 Task: Add the task  Implement a new cloud-based performance management system for a company to the section Rocket Run in the project ClickTech and add a Due Date to the respective task as 2023/08/25
Action: Mouse moved to (97, 270)
Screenshot: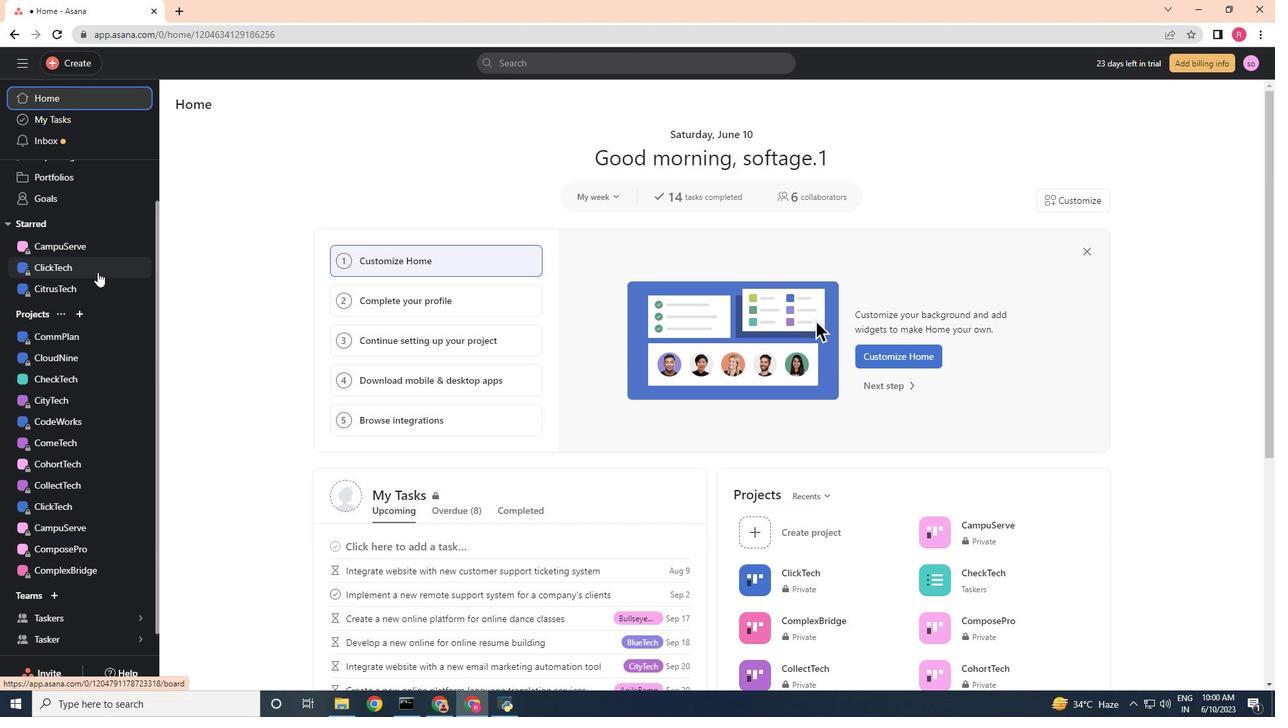 
Action: Mouse pressed left at (97, 270)
Screenshot: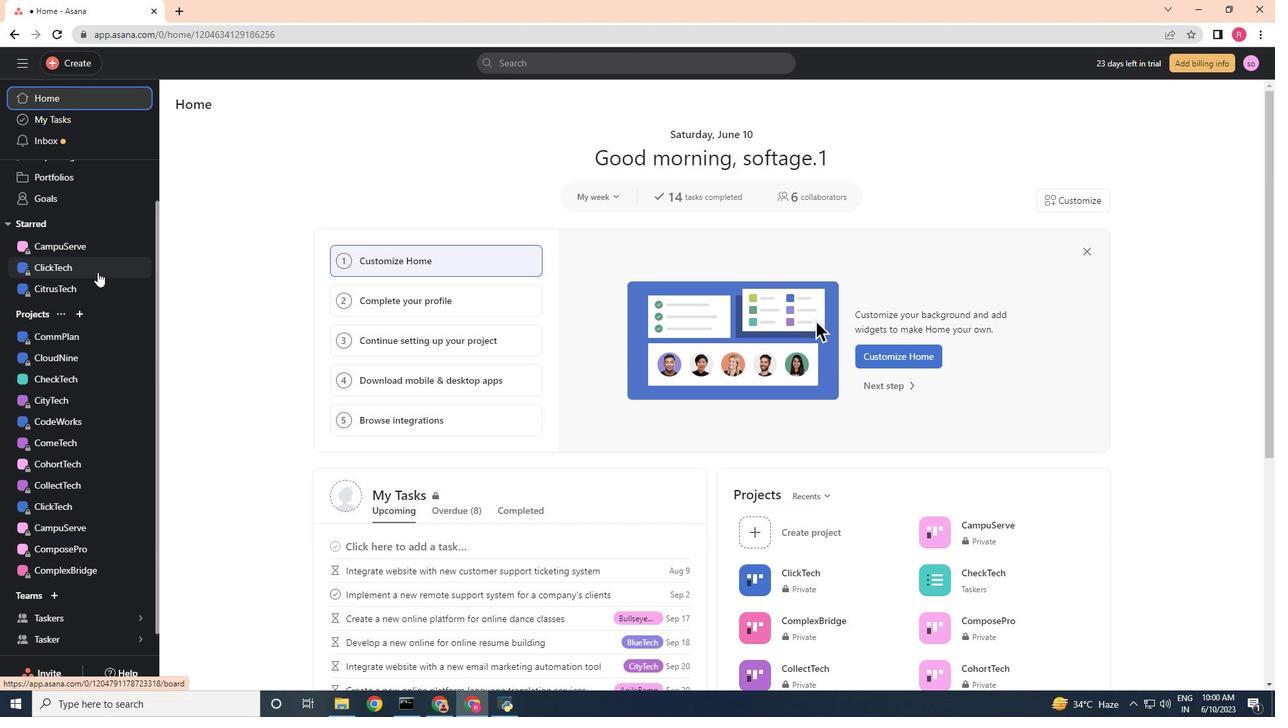 
Action: Mouse moved to (606, 682)
Screenshot: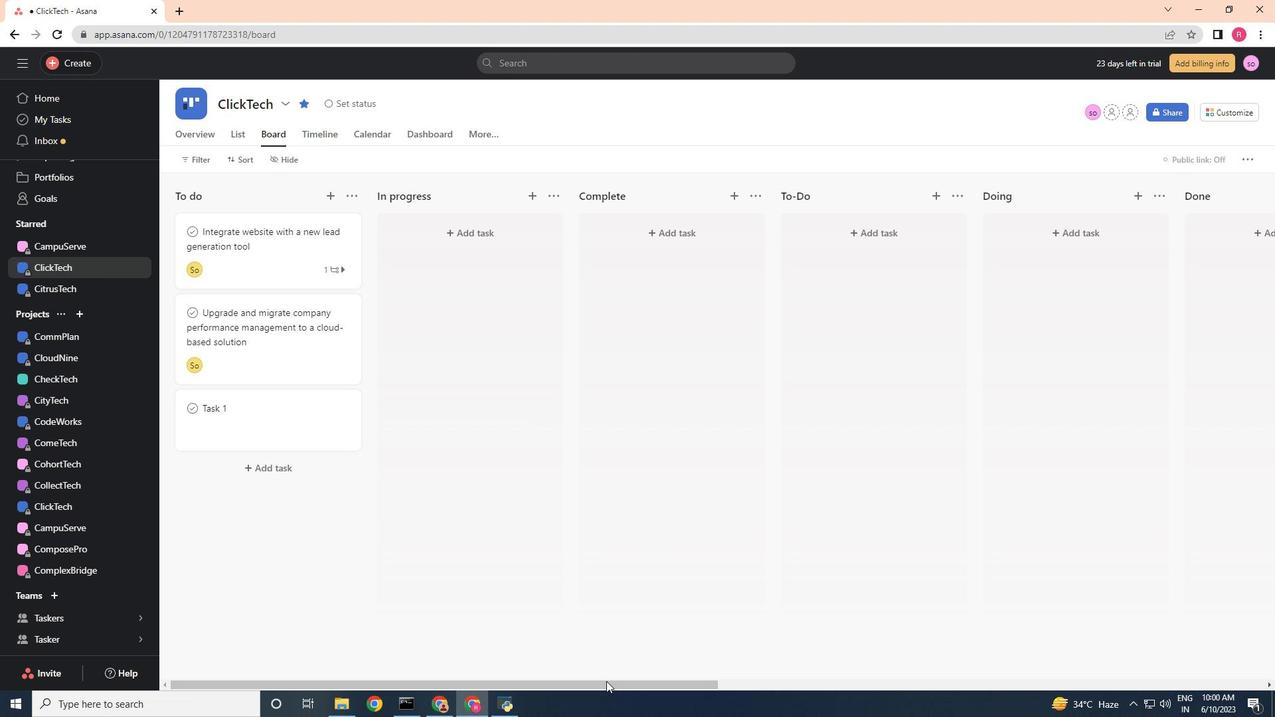 
Action: Mouse pressed left at (606, 682)
Screenshot: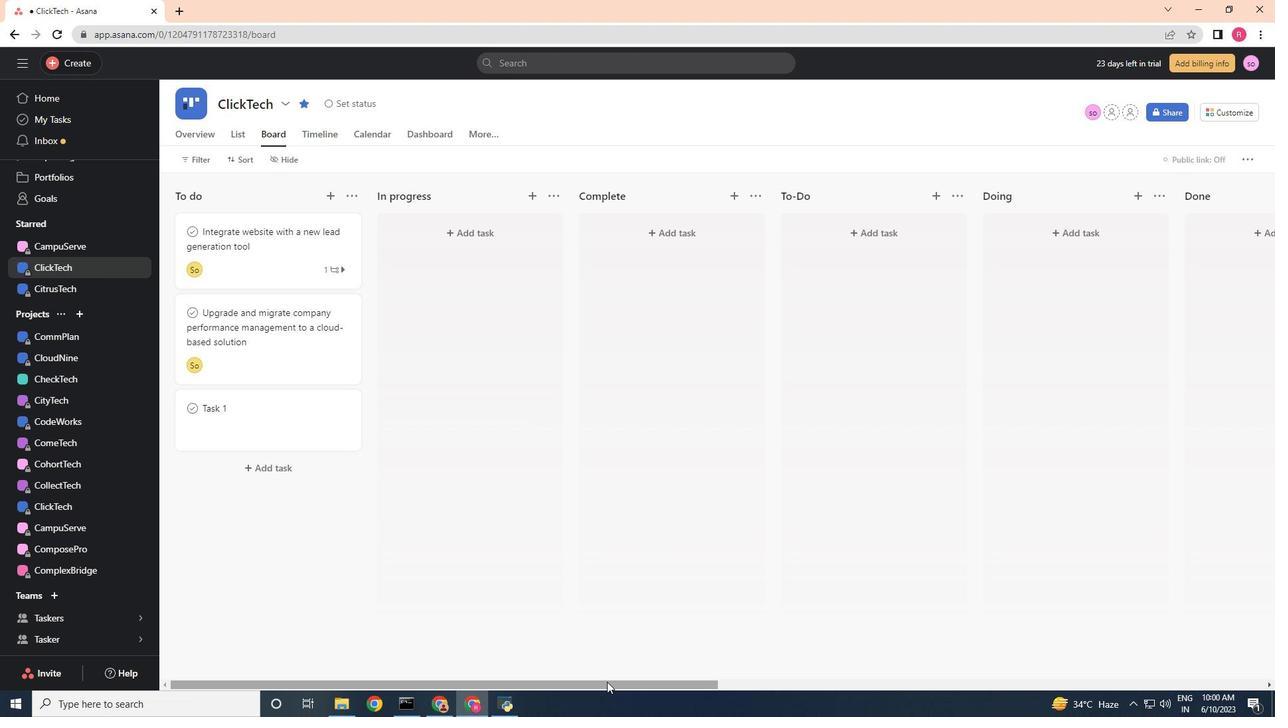 
Action: Mouse moved to (802, 340)
Screenshot: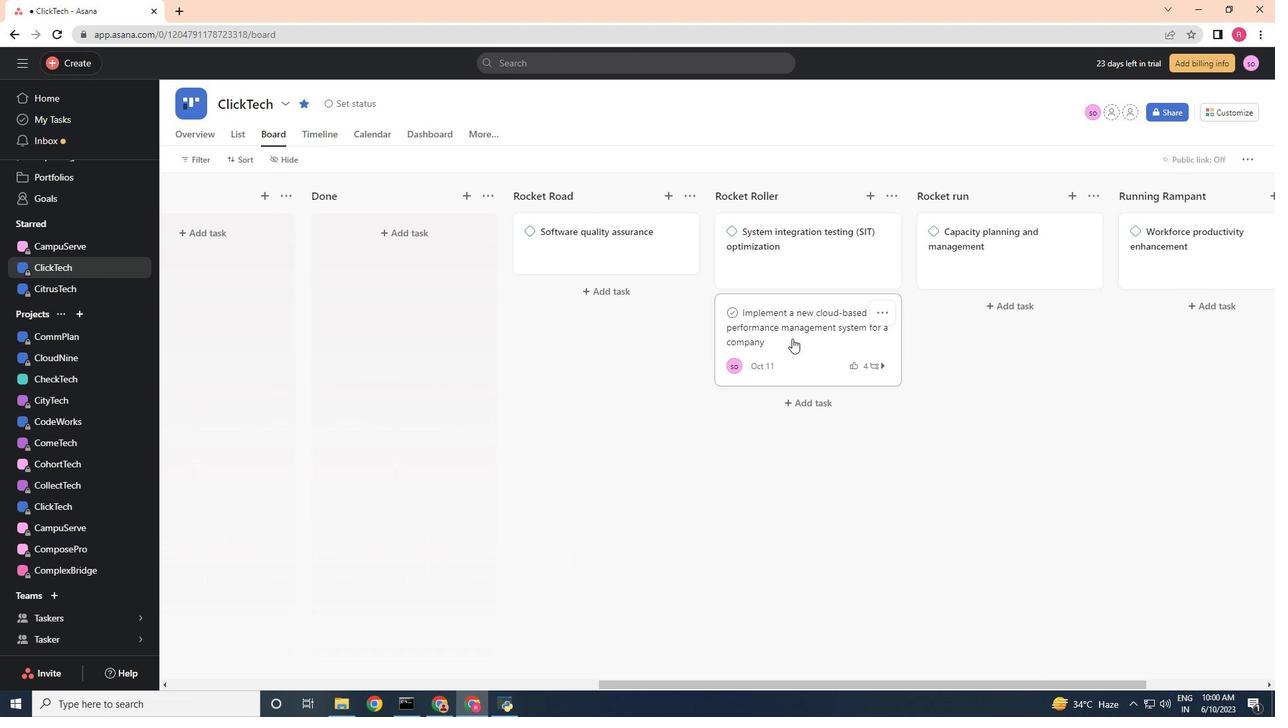 
Action: Mouse pressed left at (802, 340)
Screenshot: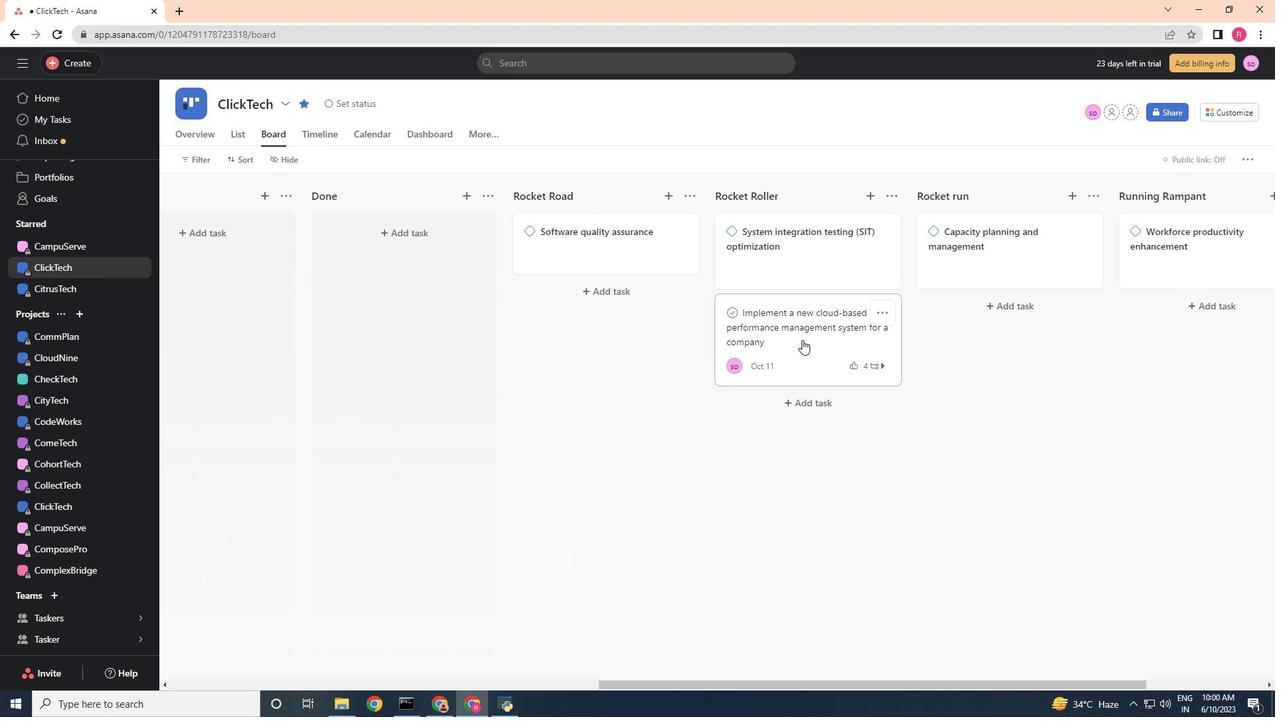 
Action: Mouse moved to (962, 369)
Screenshot: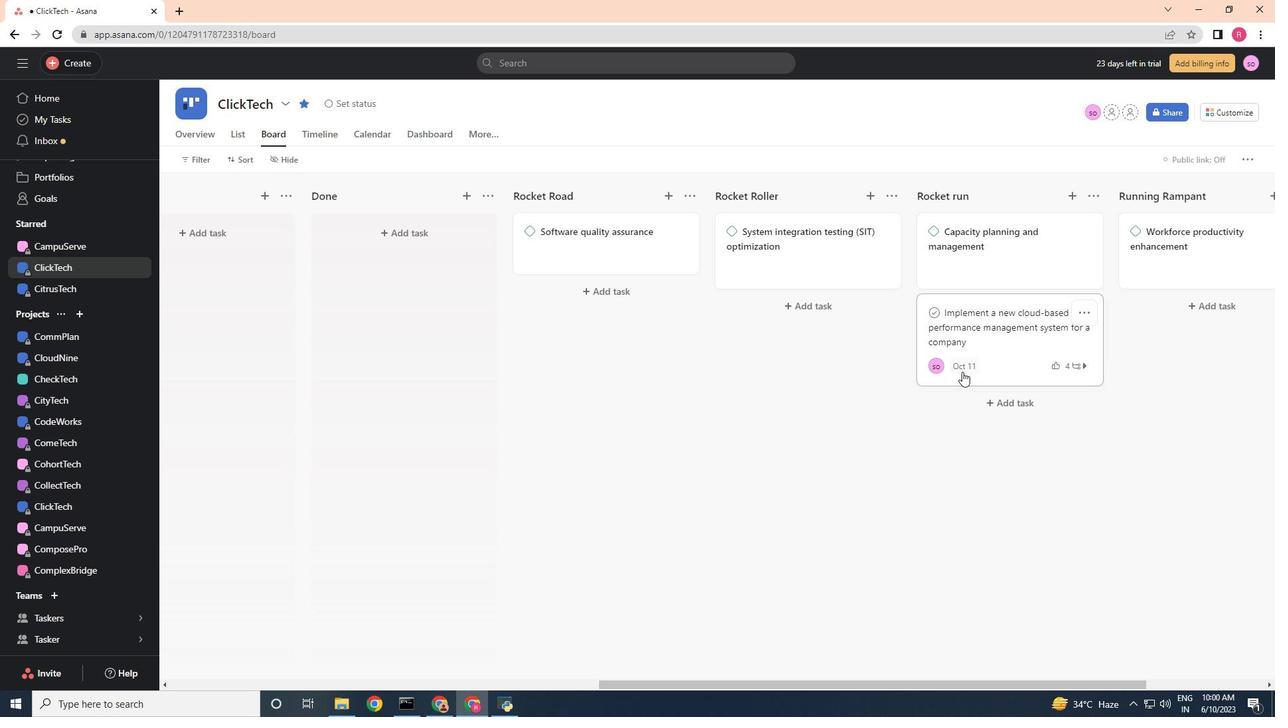 
Action: Mouse pressed left at (962, 369)
Screenshot: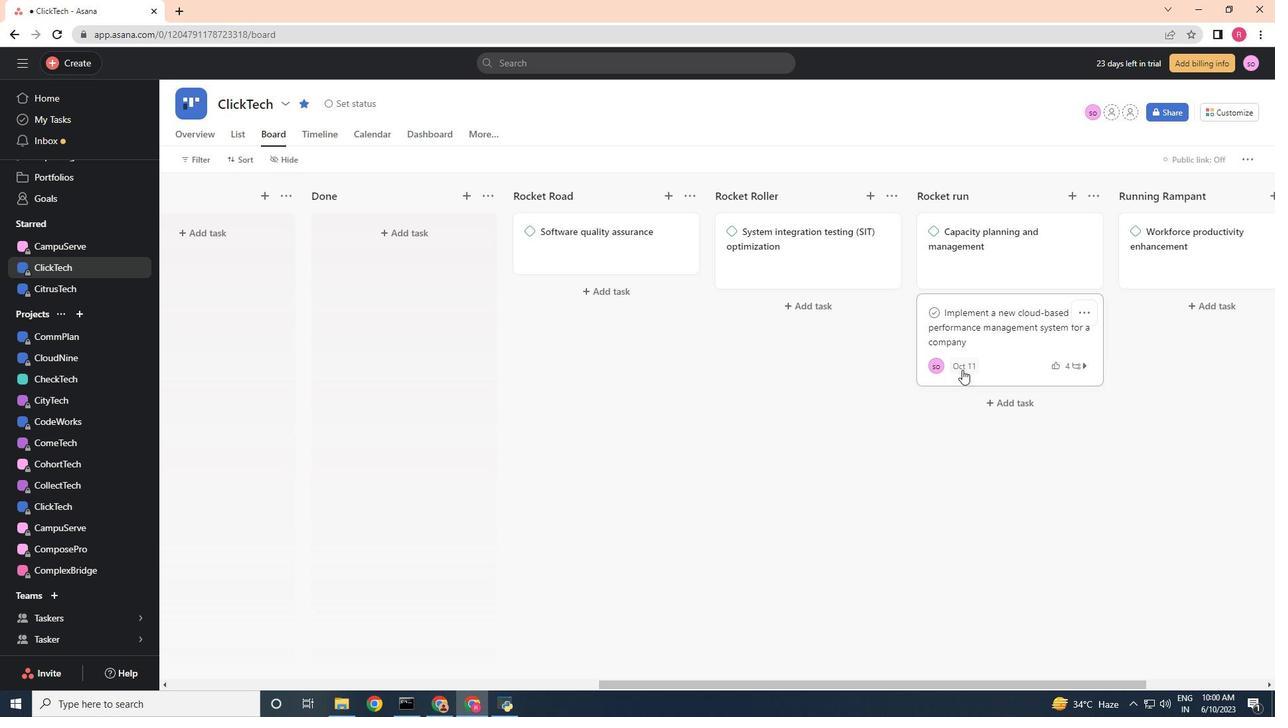 
Action: Mouse moved to (1104, 399)
Screenshot: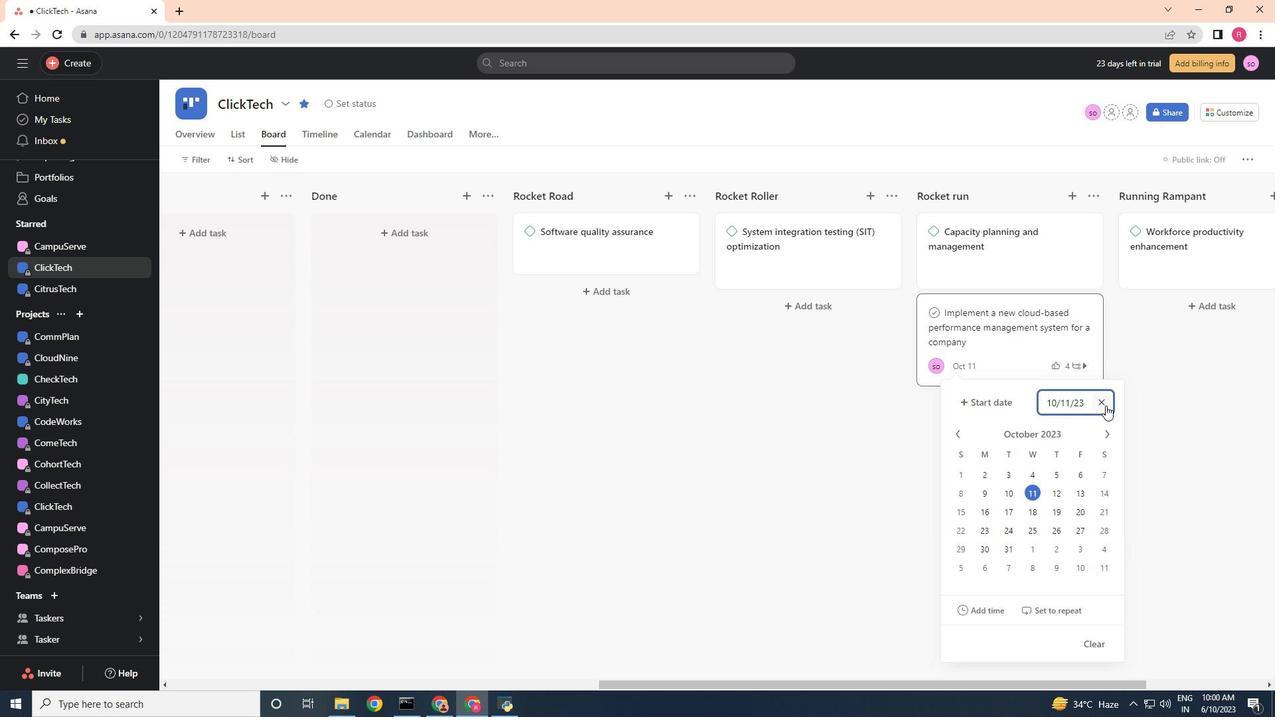 
Action: Mouse pressed left at (1104, 399)
Screenshot: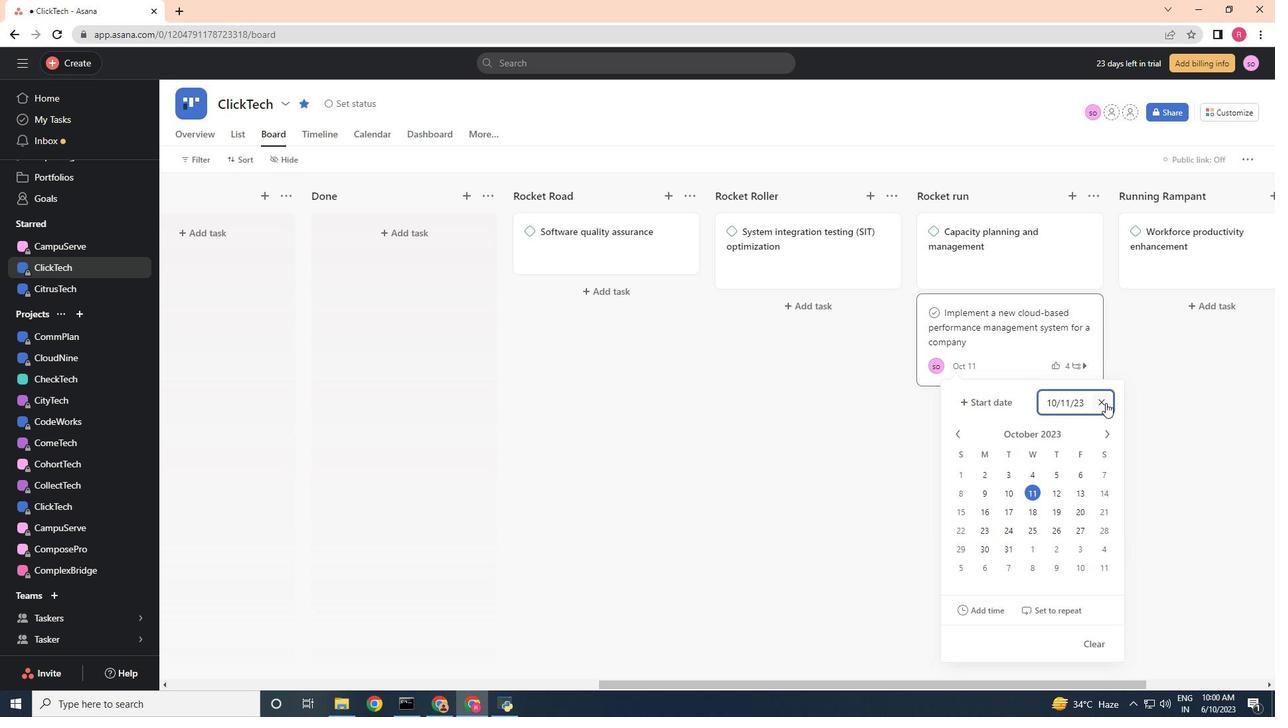 
Action: Mouse moved to (1105, 429)
Screenshot: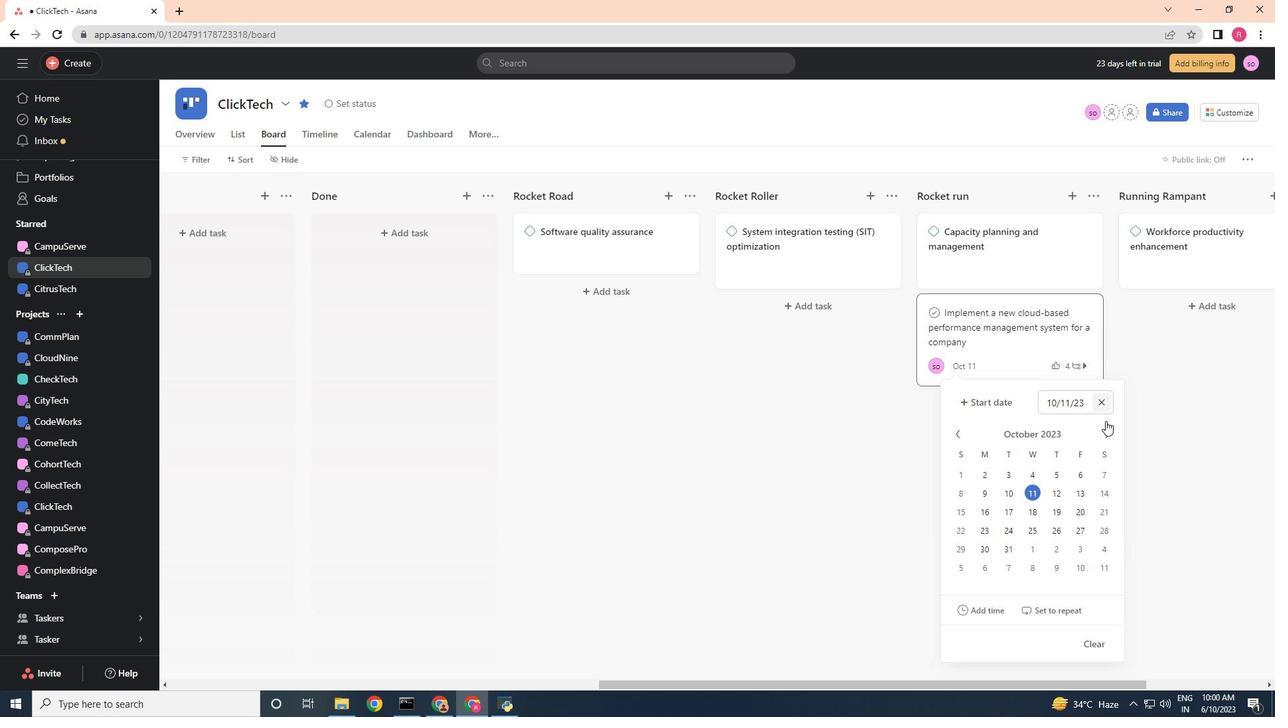 
Action: Mouse pressed left at (1105, 429)
Screenshot: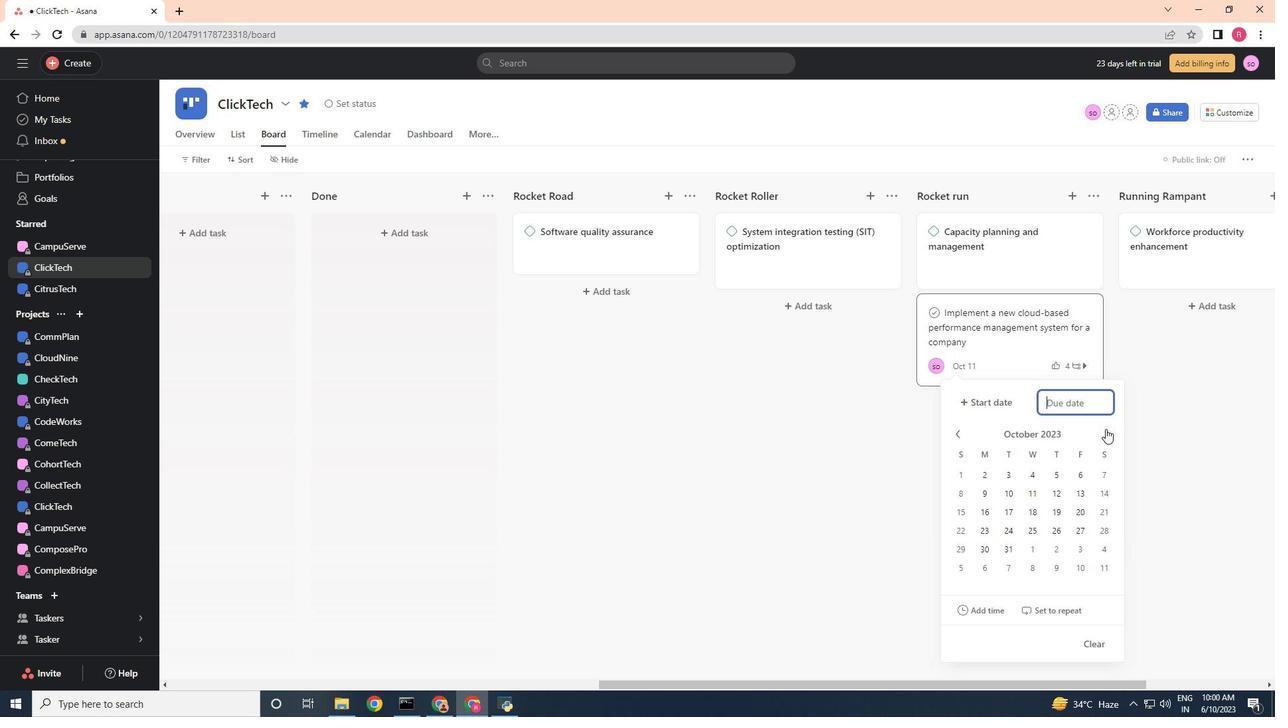
Action: Mouse pressed left at (1105, 429)
Screenshot: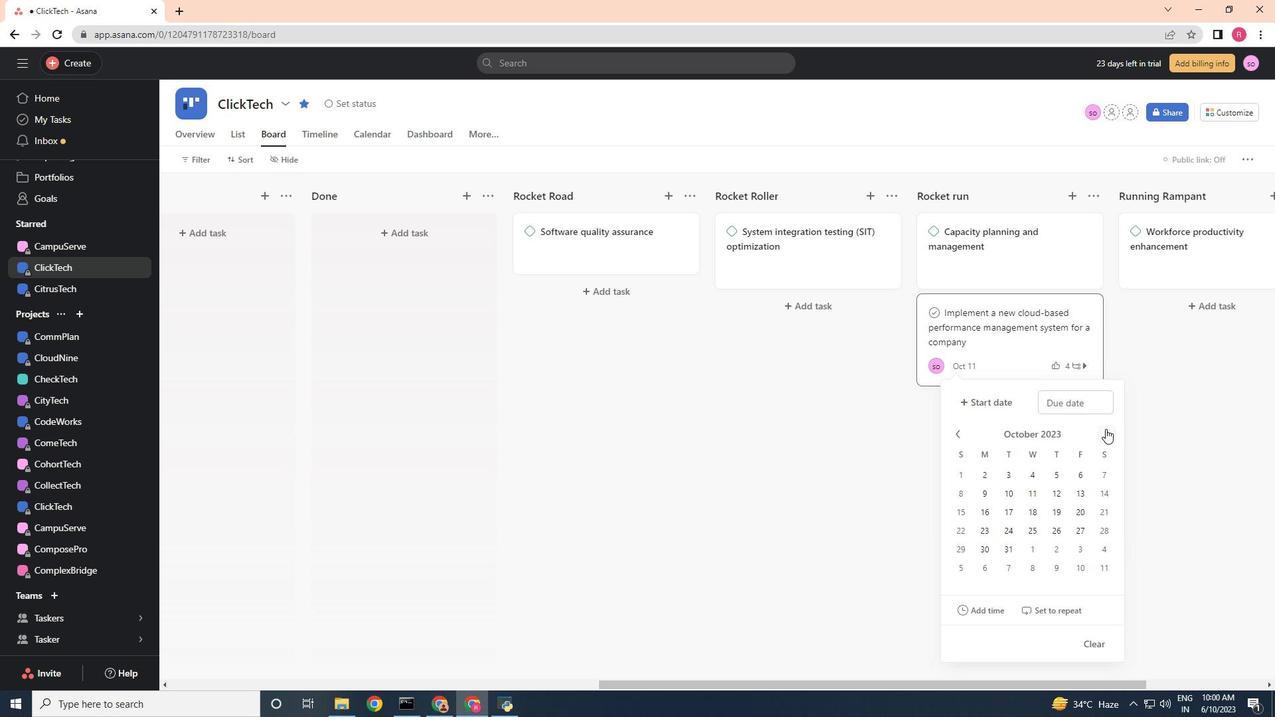 
Action: Mouse pressed left at (1105, 429)
Screenshot: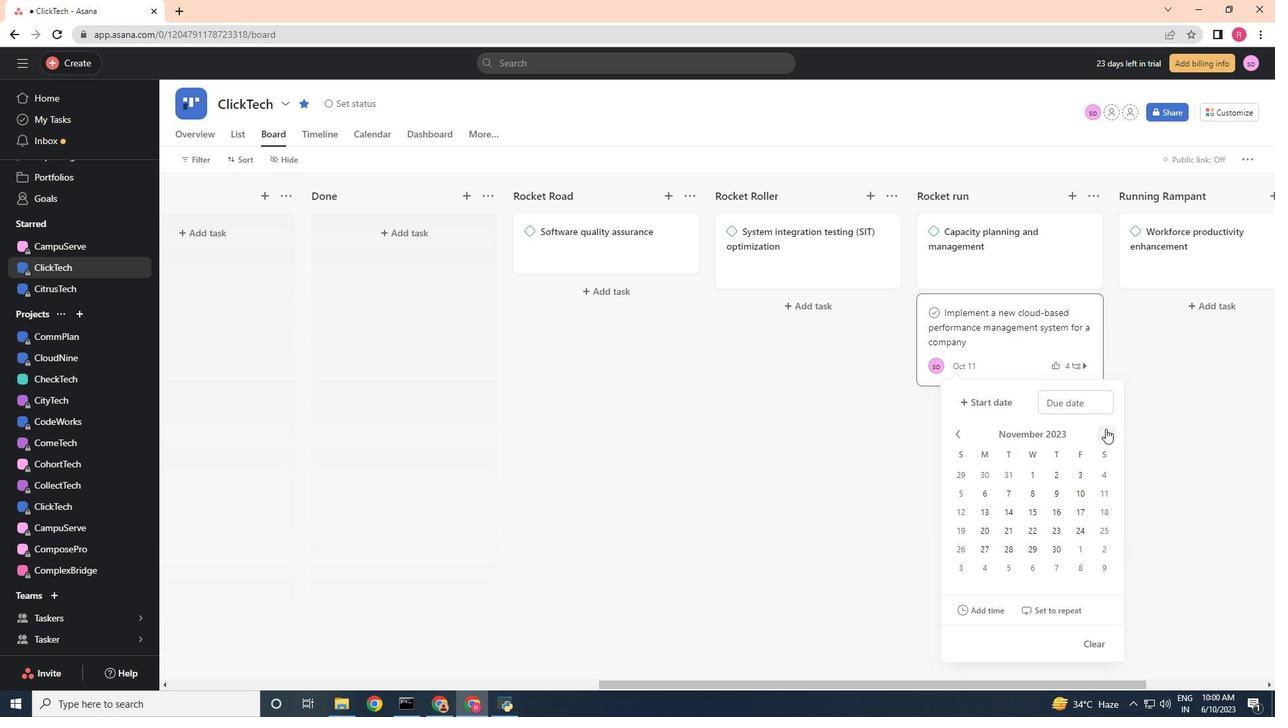 
Action: Mouse moved to (956, 435)
Screenshot: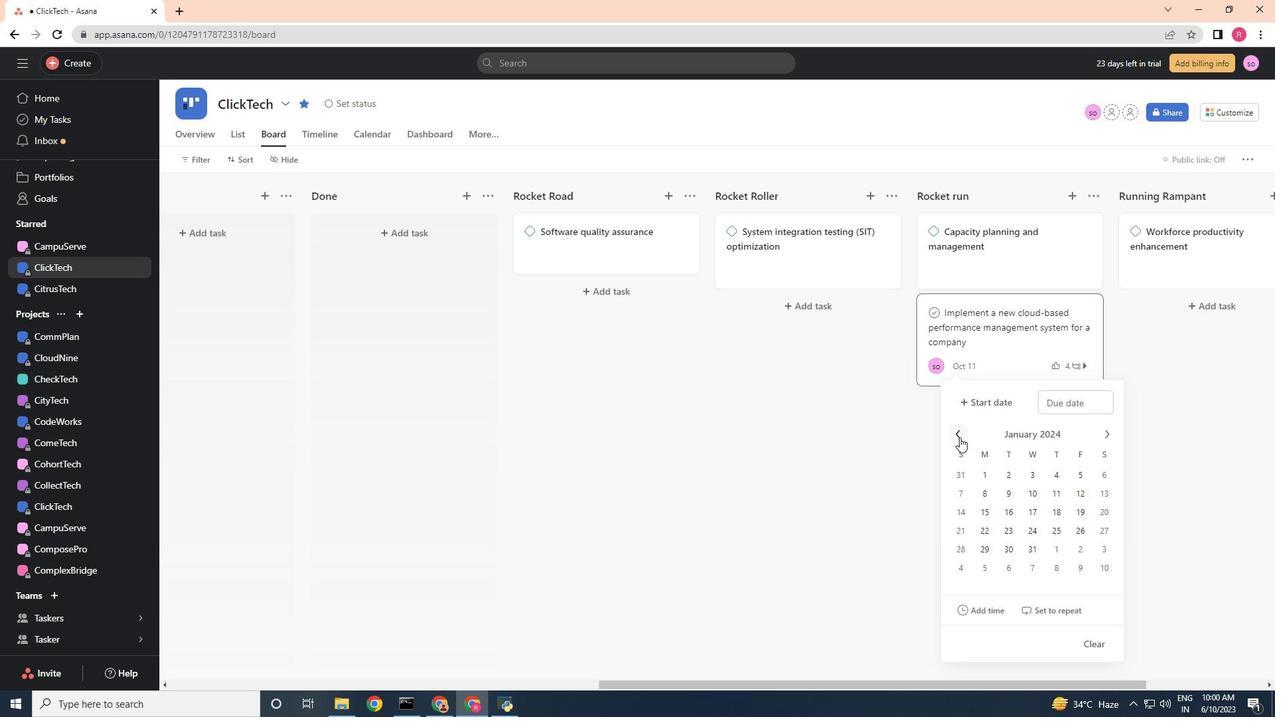 
Action: Mouse pressed left at (956, 435)
Screenshot: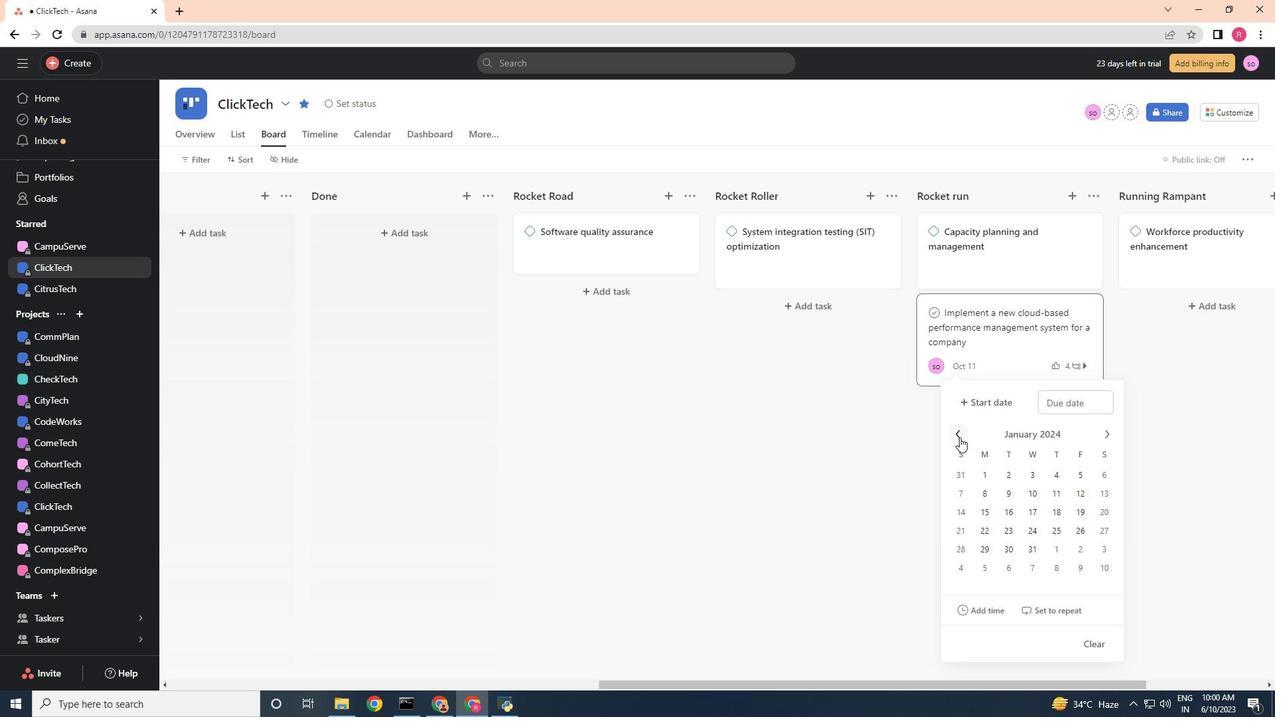 
Action: Mouse pressed left at (956, 435)
Screenshot: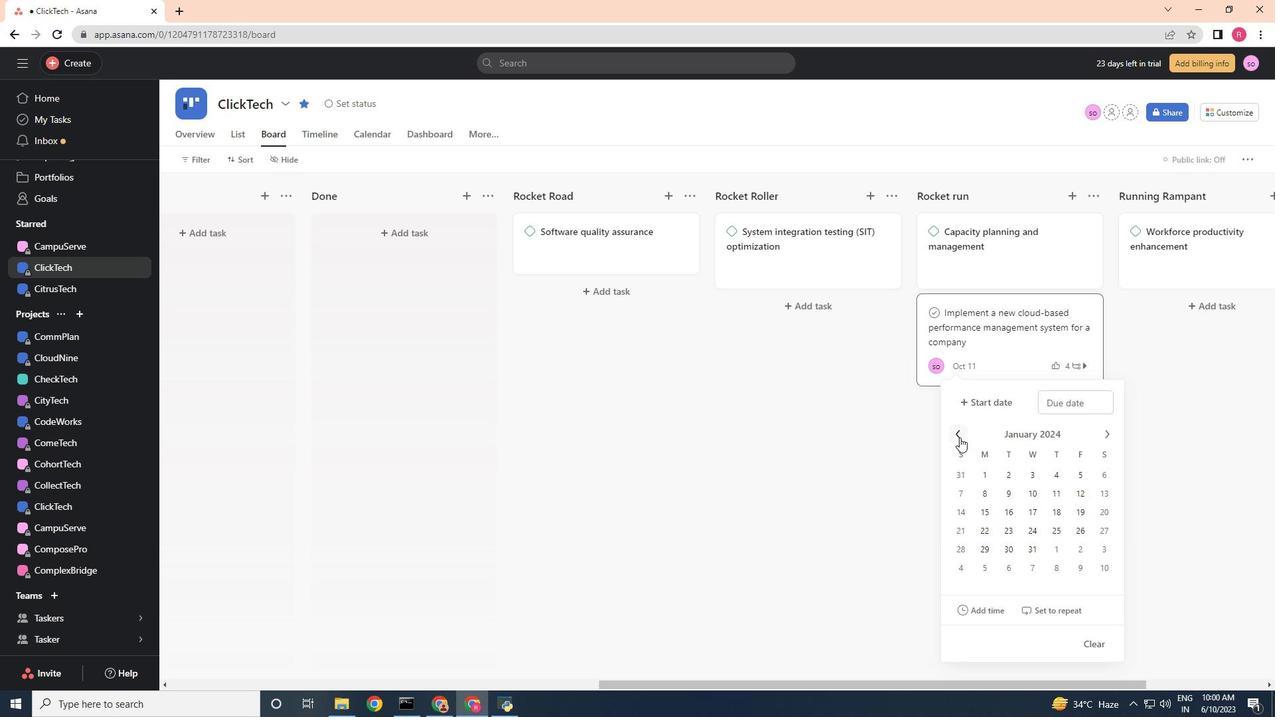 
Action: Mouse pressed left at (956, 435)
Screenshot: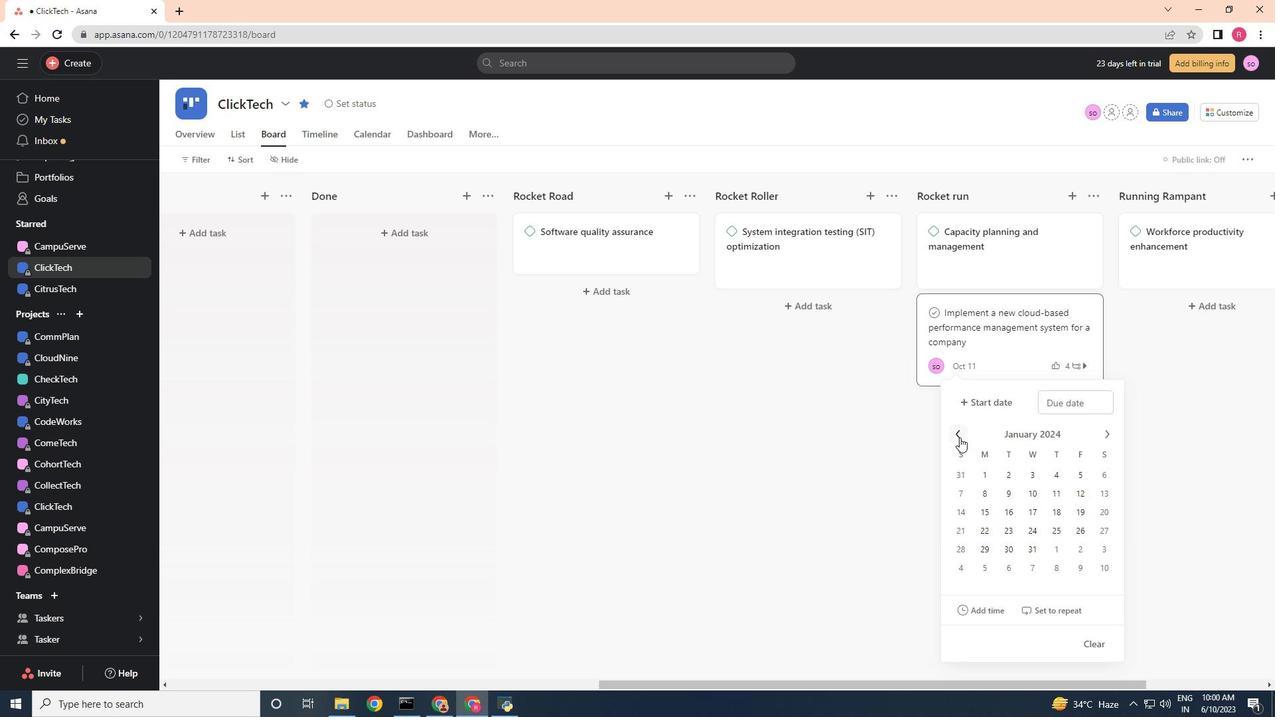 
Action: Mouse pressed left at (956, 435)
Screenshot: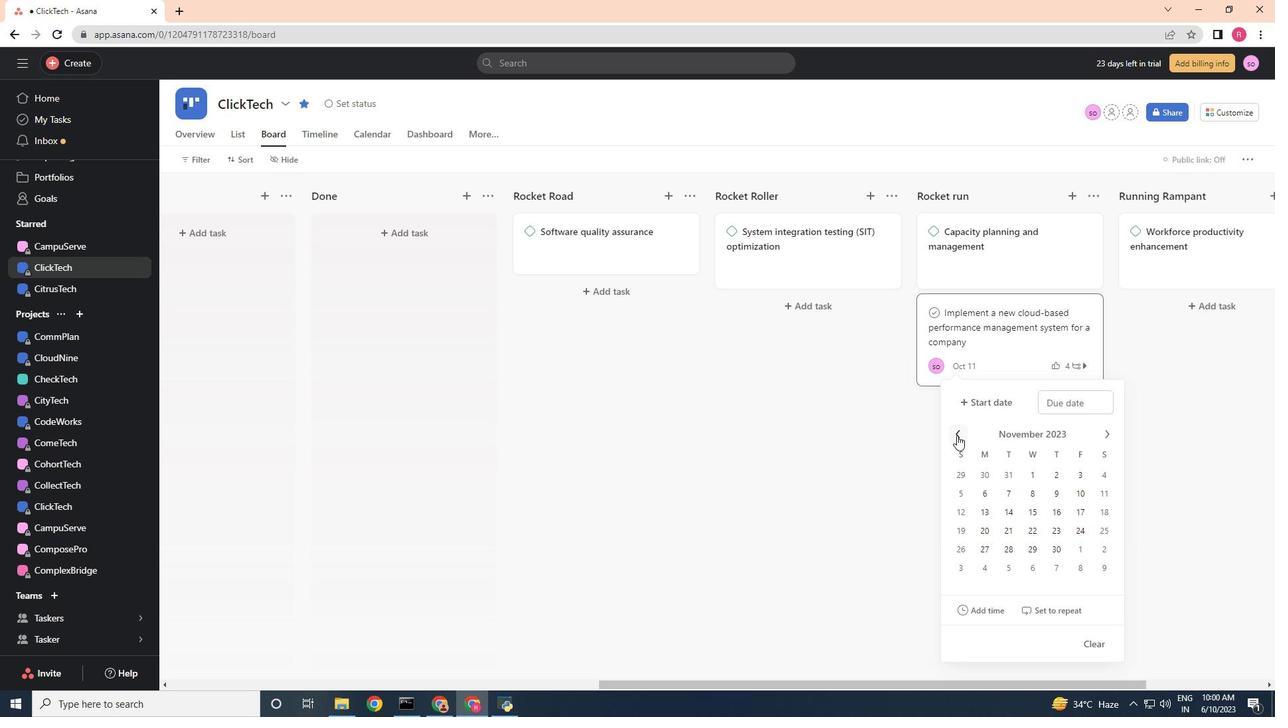 
Action: Mouse pressed left at (956, 435)
Screenshot: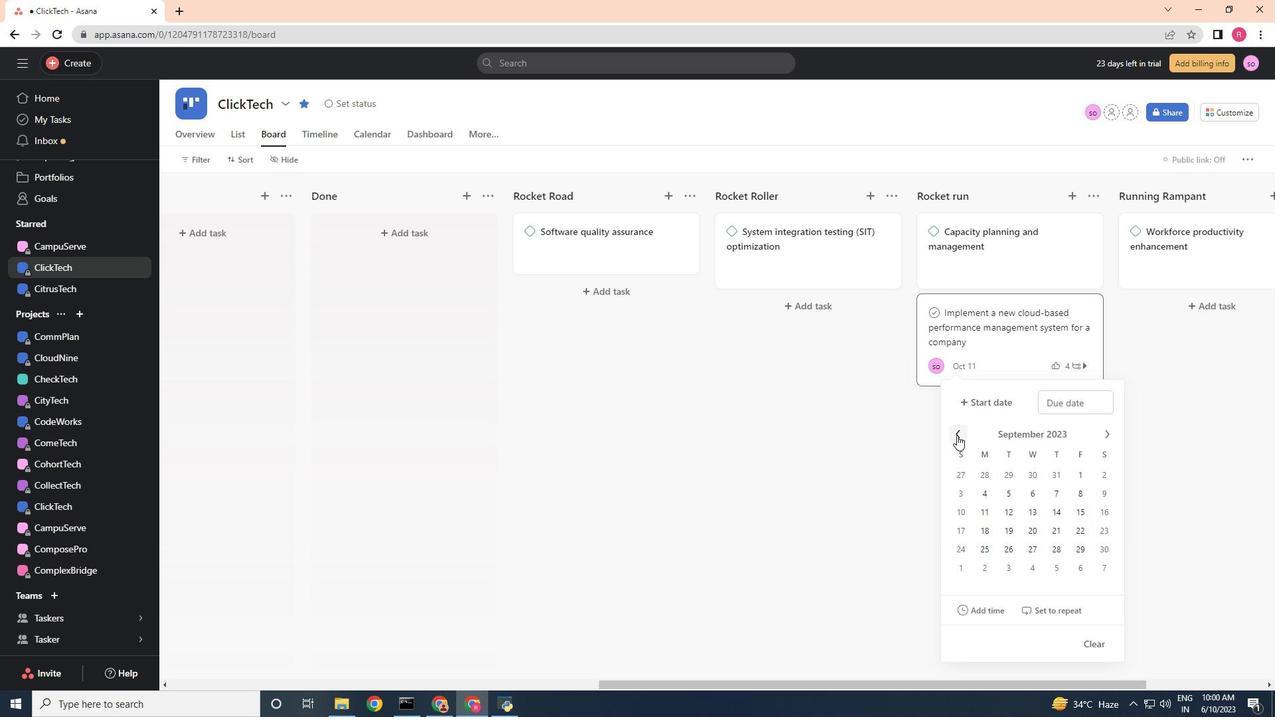 
Action: Mouse moved to (1091, 530)
Screenshot: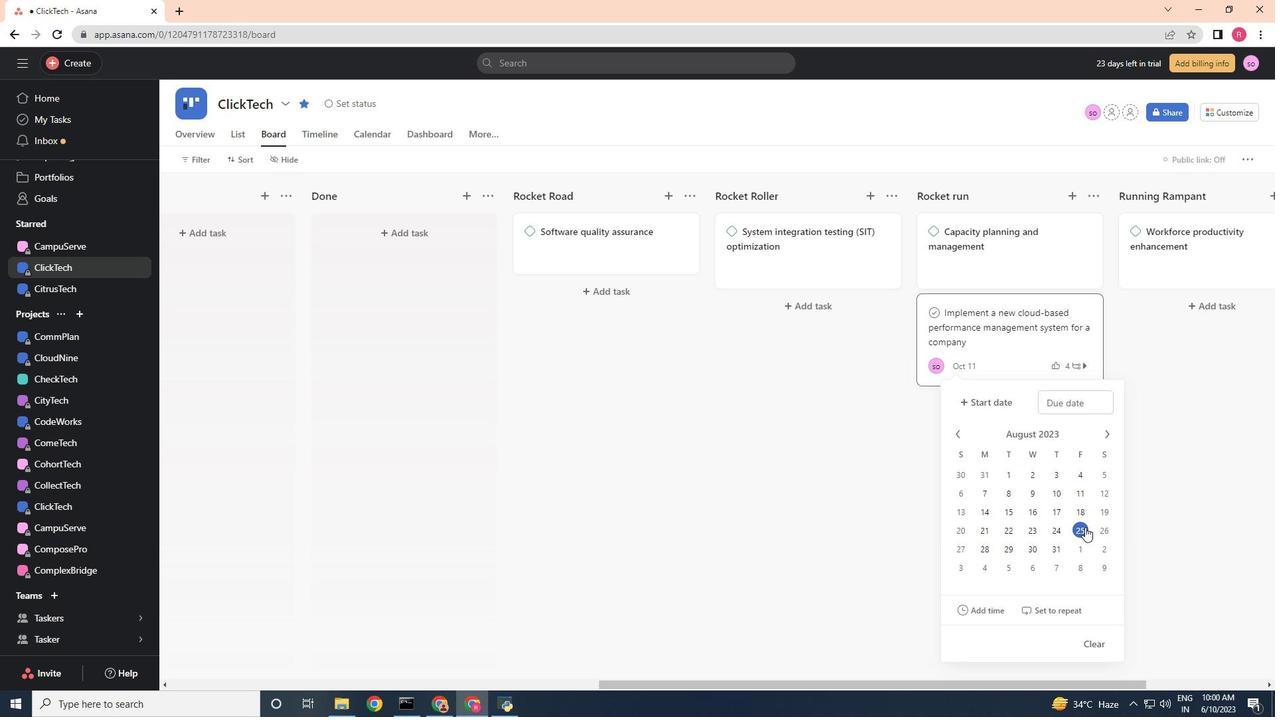 
Action: Mouse pressed left at (1091, 530)
Screenshot: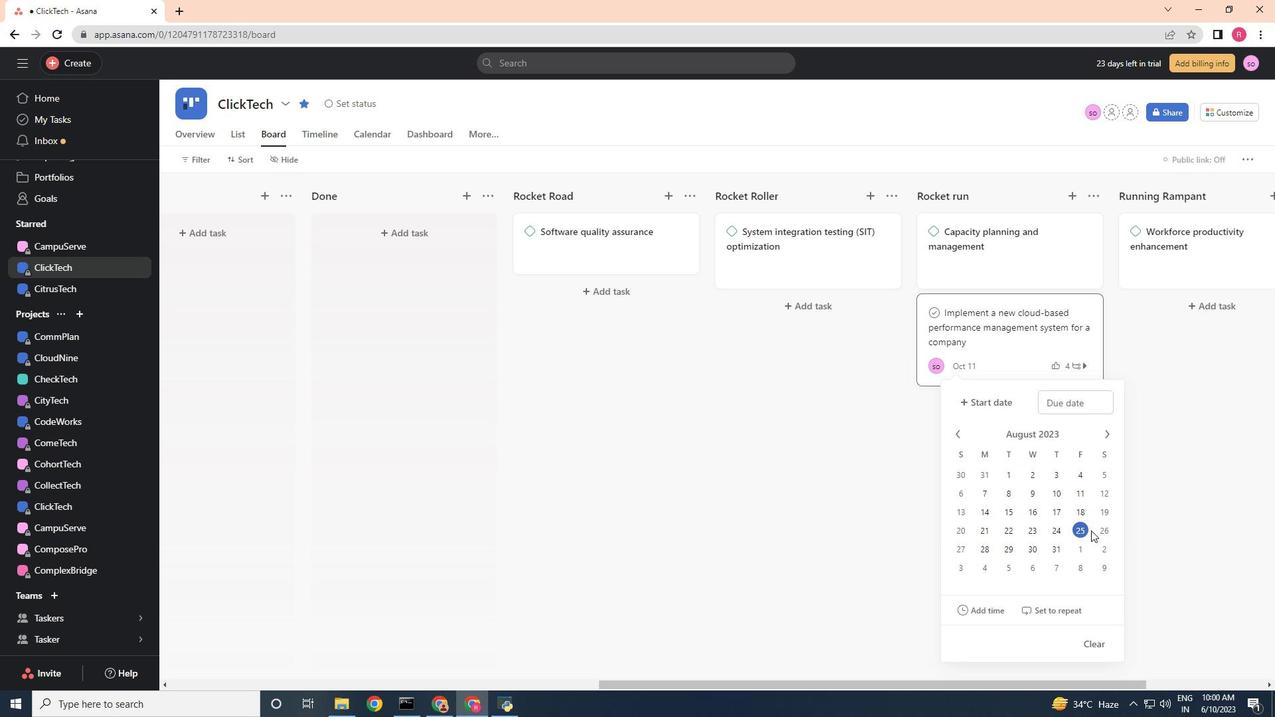 
Action: Mouse moved to (1199, 521)
Screenshot: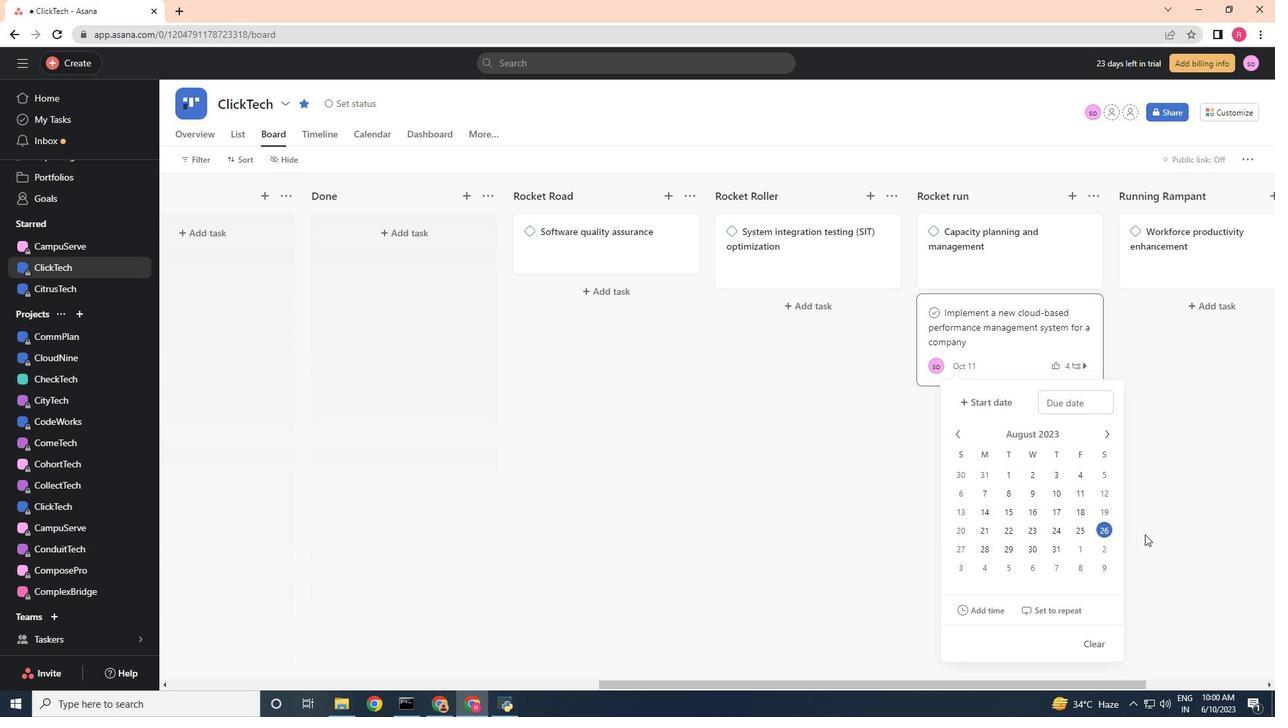 
Action: Mouse pressed left at (1199, 521)
Screenshot: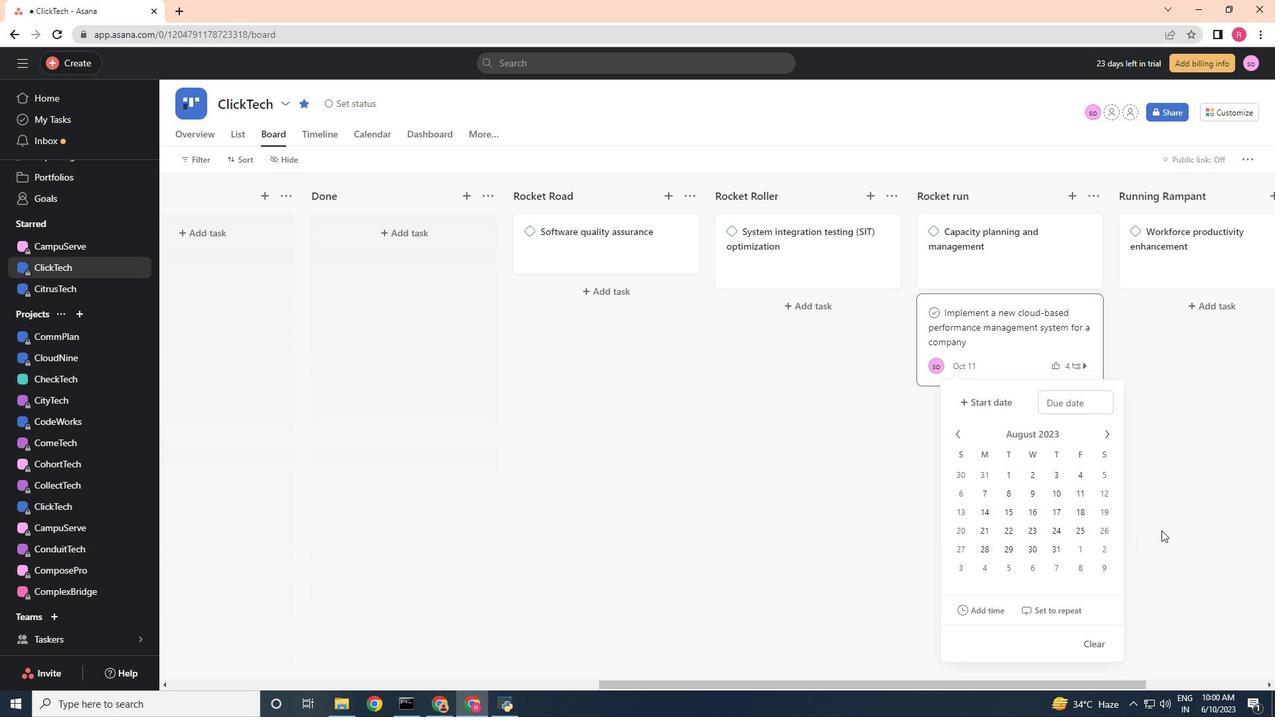 
Action: Mouse moved to (963, 367)
Screenshot: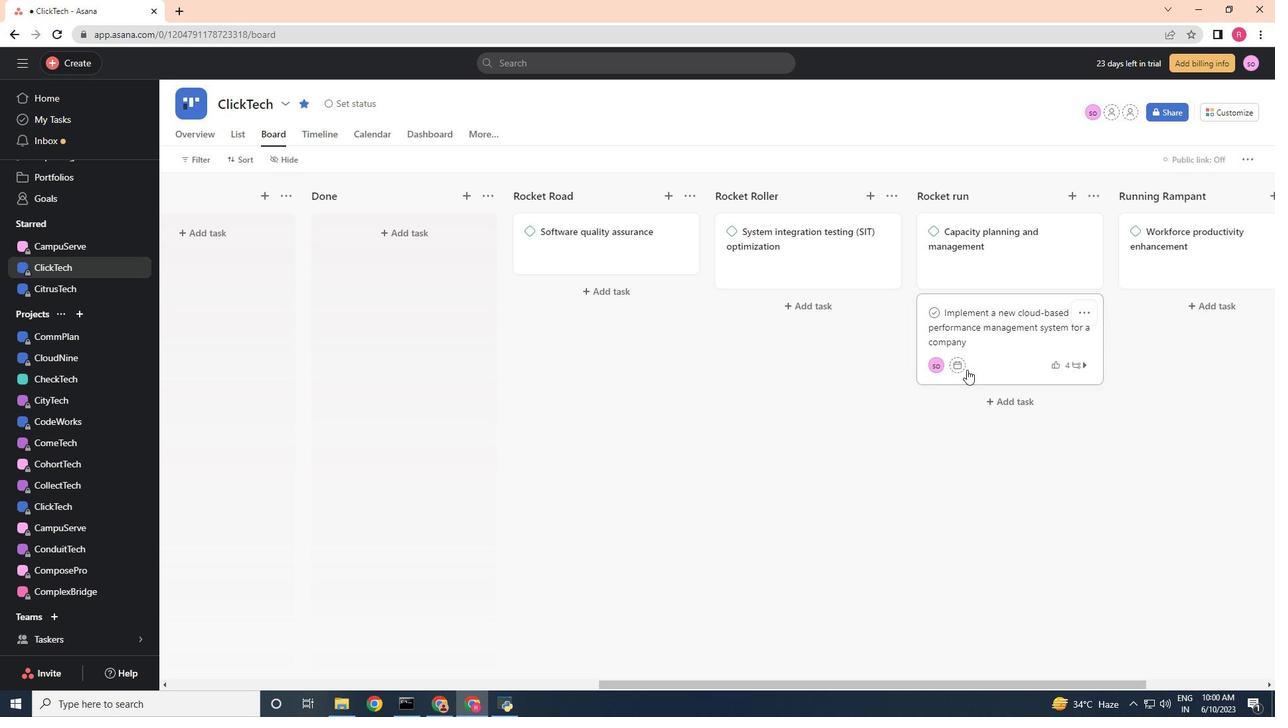 
Action: Mouse pressed left at (963, 367)
Screenshot: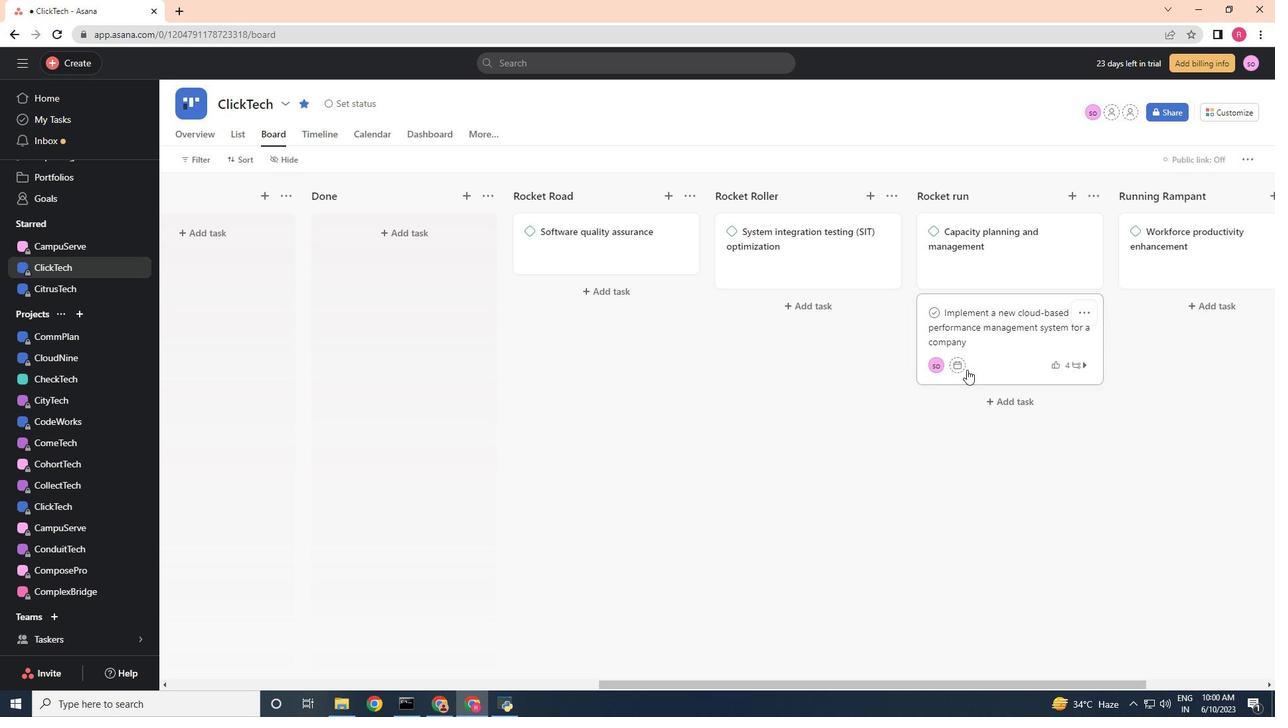 
Action: Mouse moved to (1106, 434)
Screenshot: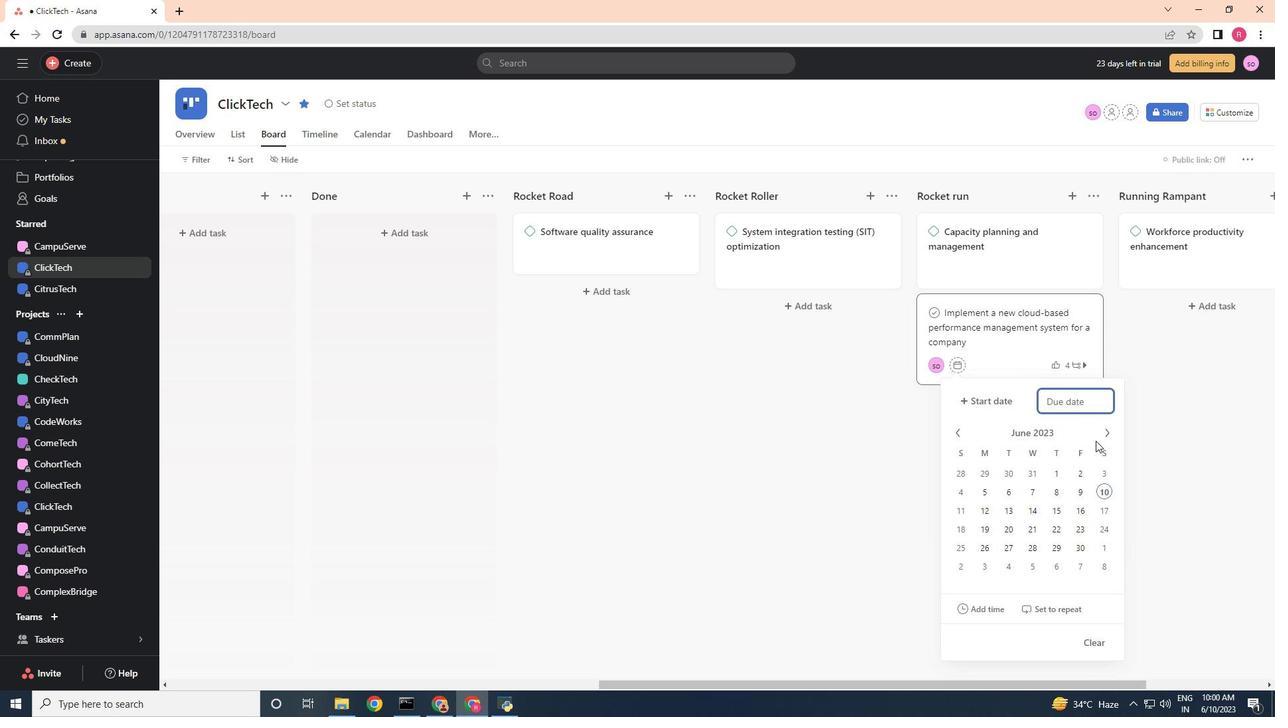 
Action: Mouse pressed left at (1106, 434)
Screenshot: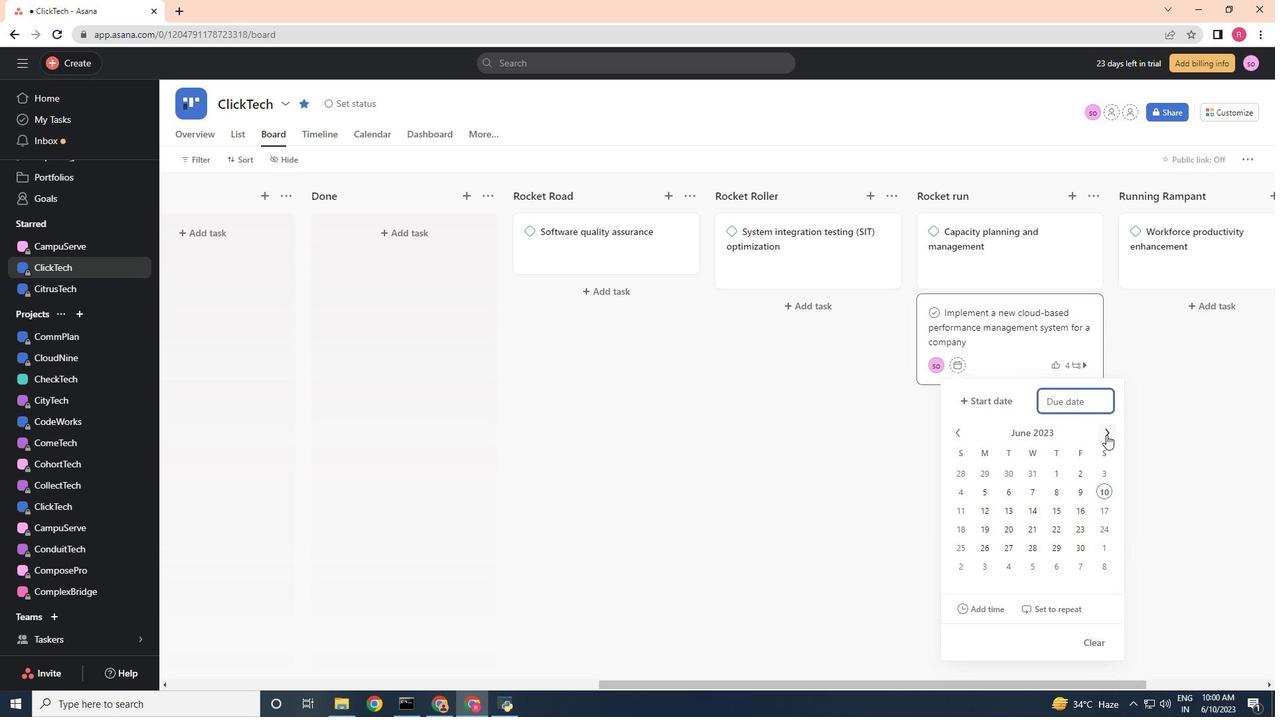 
Action: Mouse pressed left at (1106, 434)
Screenshot: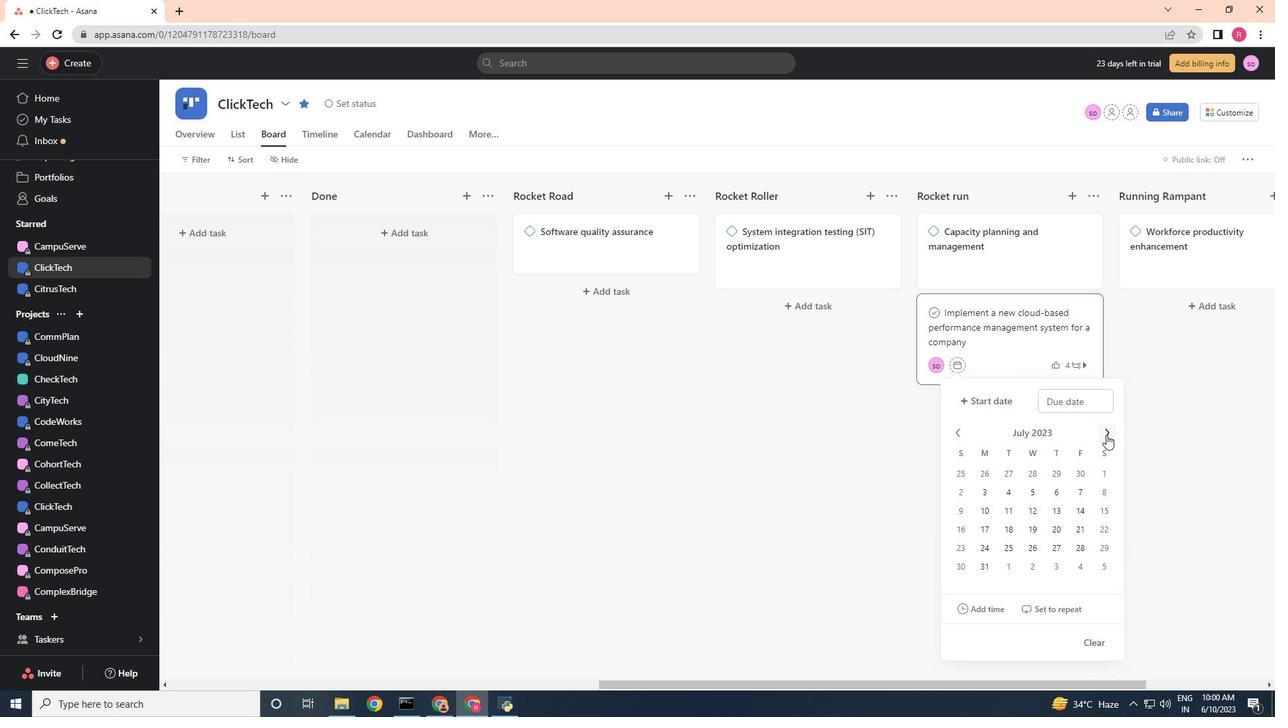 
Action: Mouse pressed left at (1106, 434)
Screenshot: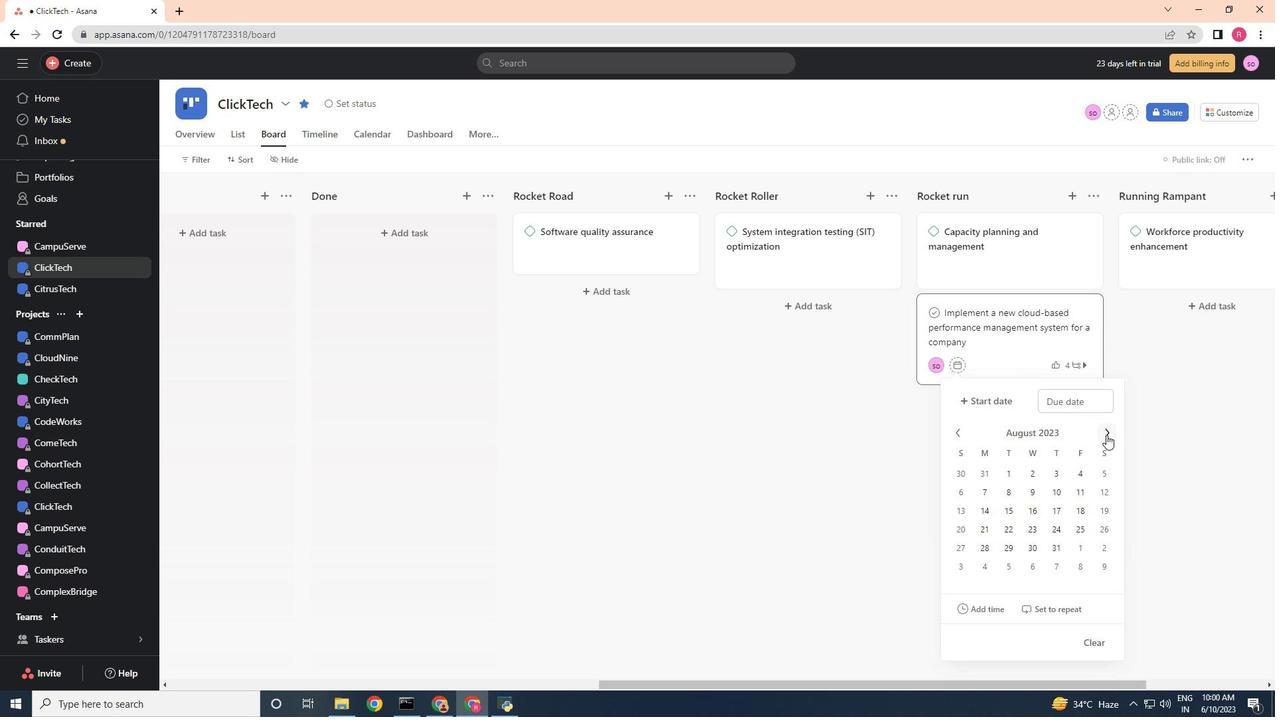 
Action: Mouse moved to (963, 435)
Screenshot: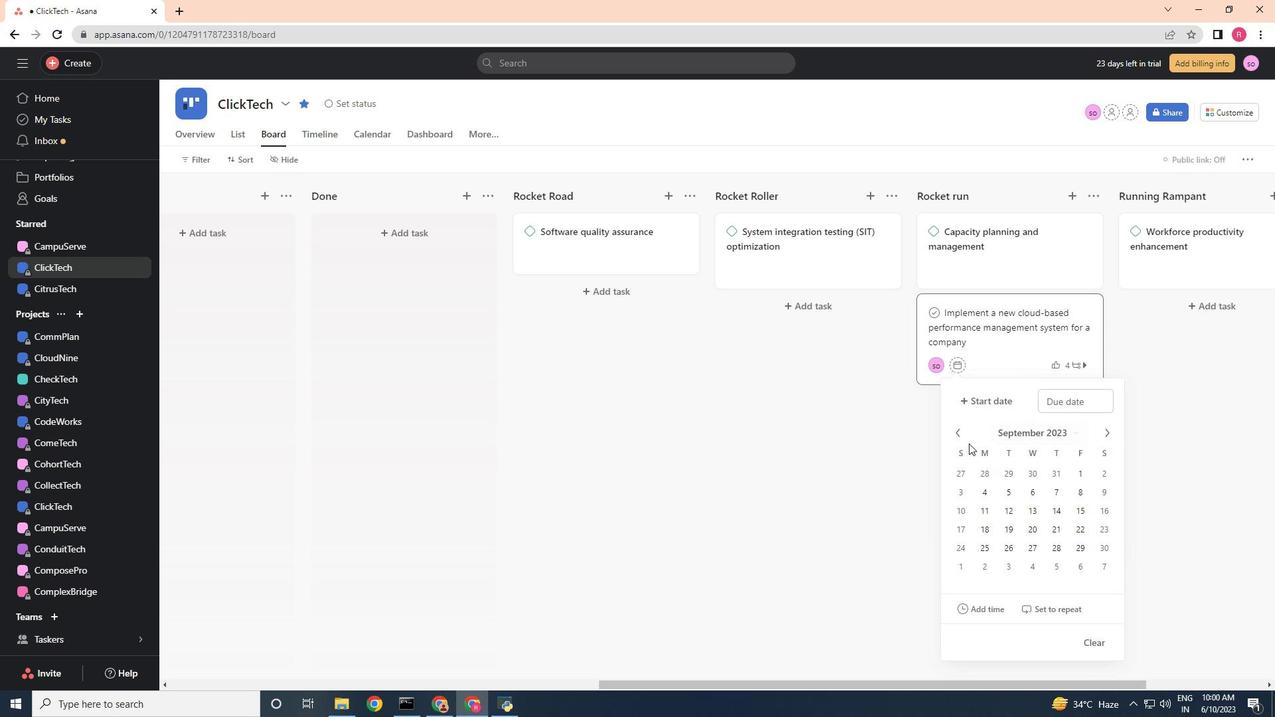 
Action: Mouse pressed left at (963, 435)
Screenshot: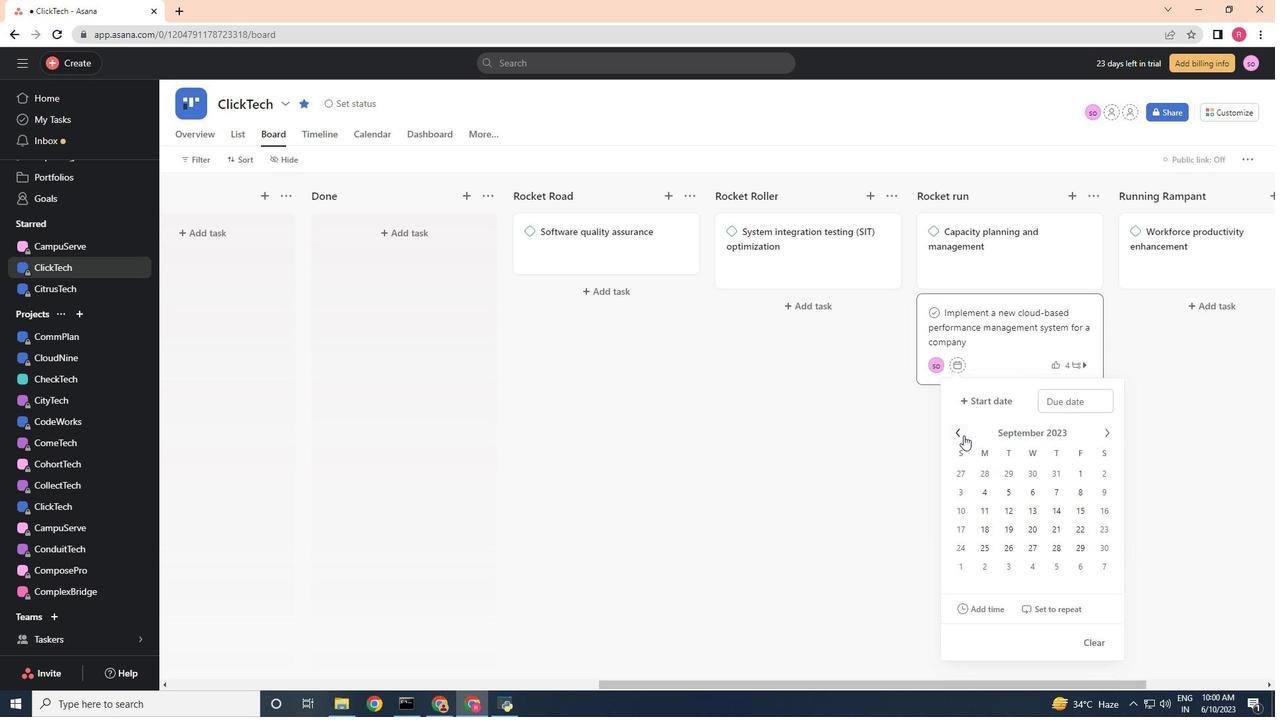 
Action: Mouse moved to (1073, 526)
Screenshot: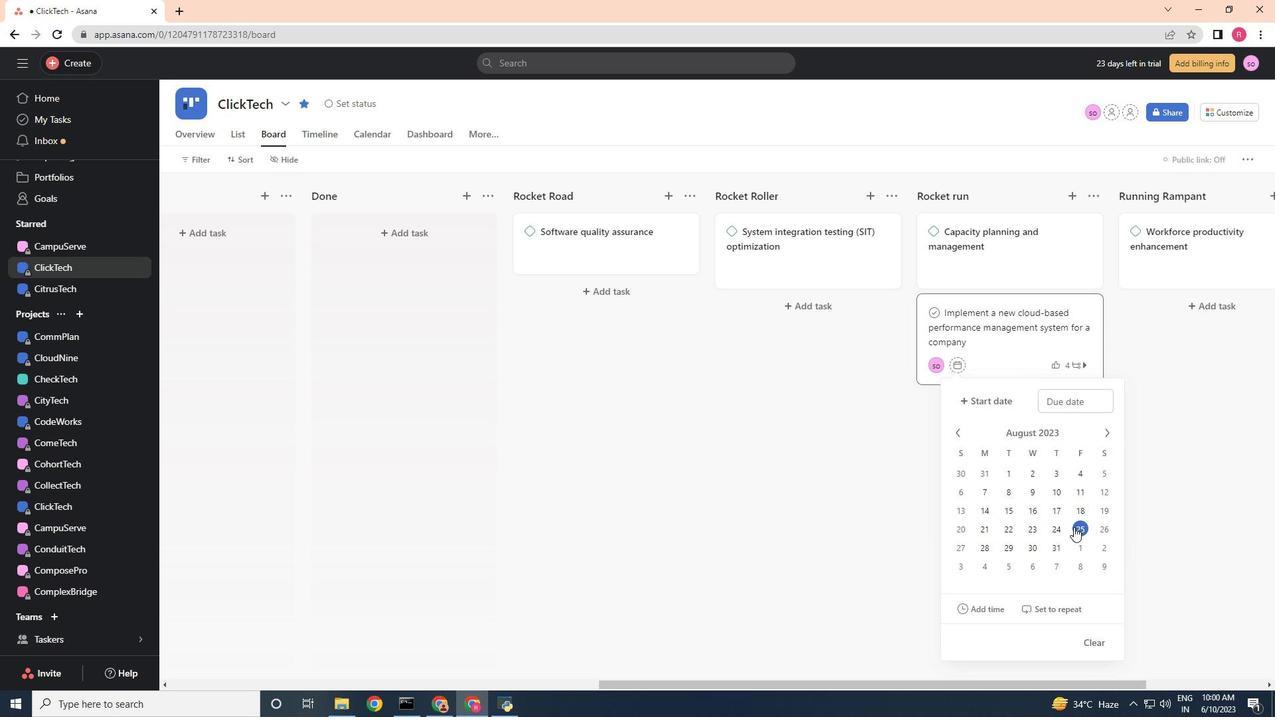 
Action: Mouse pressed left at (1073, 526)
Screenshot: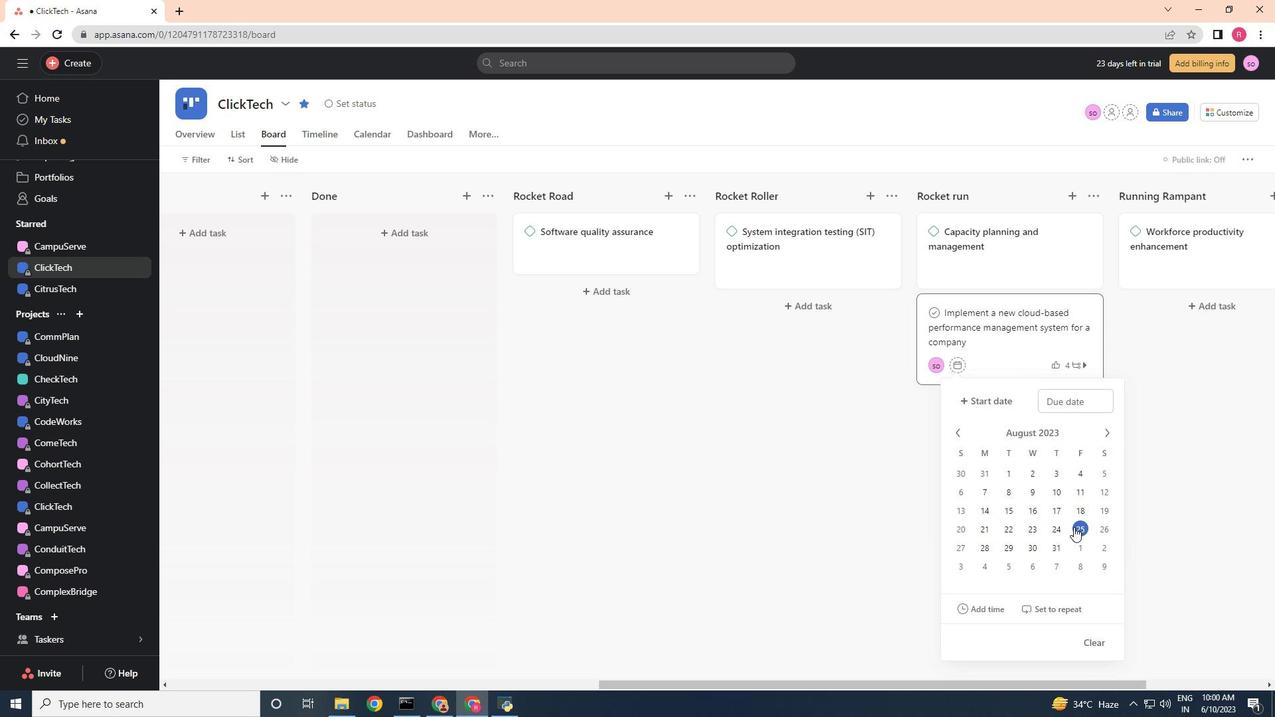 
Action: Mouse moved to (1166, 514)
Screenshot: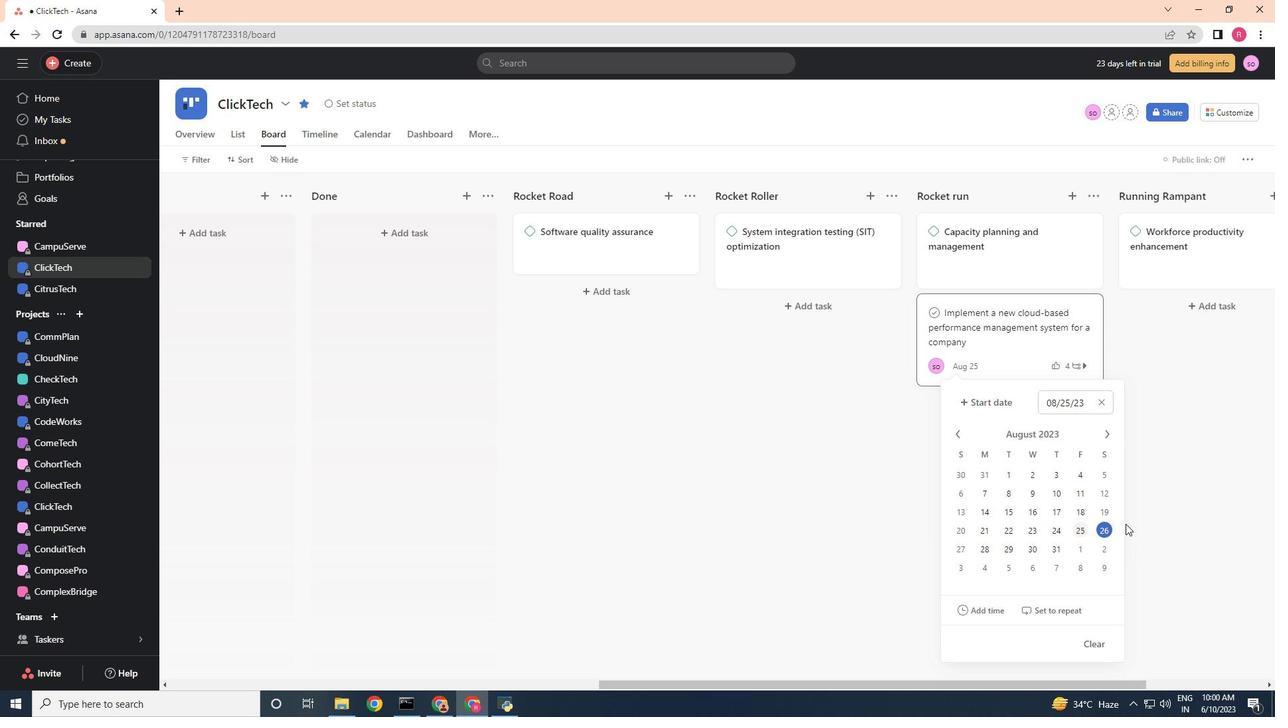 
Action: Mouse pressed left at (1166, 514)
Screenshot: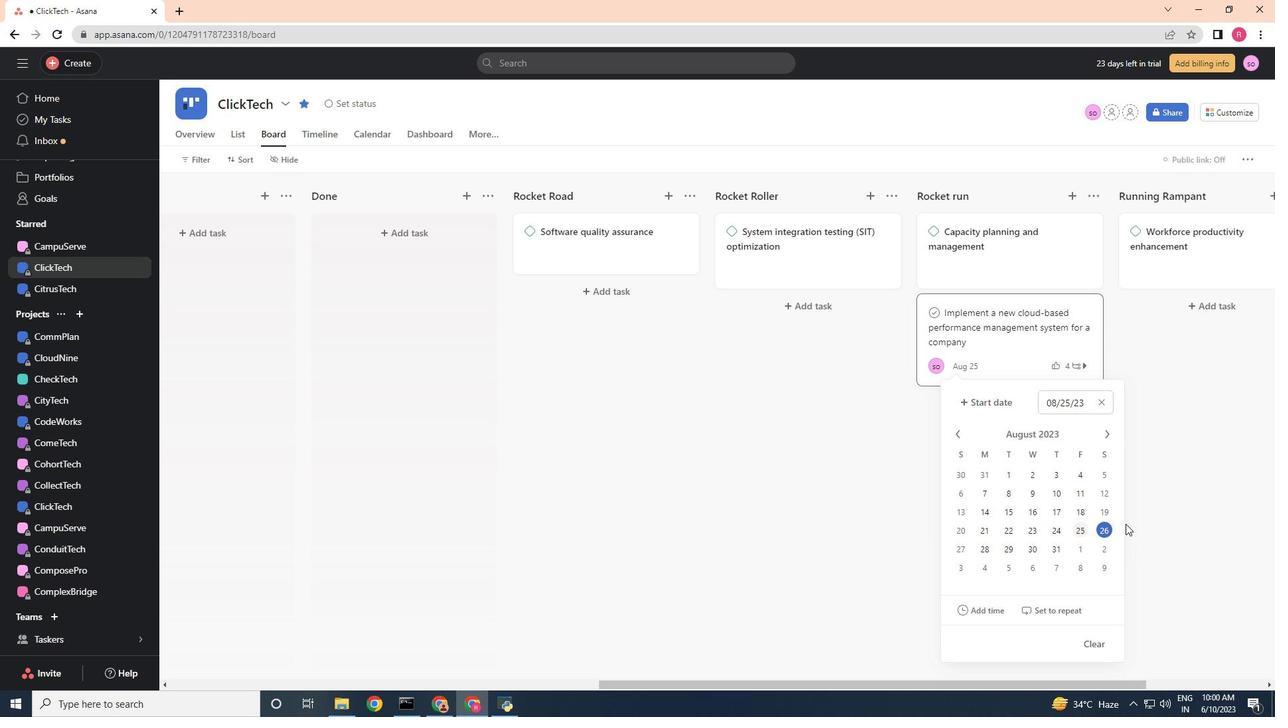 
